Task: Search for flights for 1 adult from New York to Los Angeles on August 10, 2023.
Action: Mouse moved to (352, 369)
Screenshot: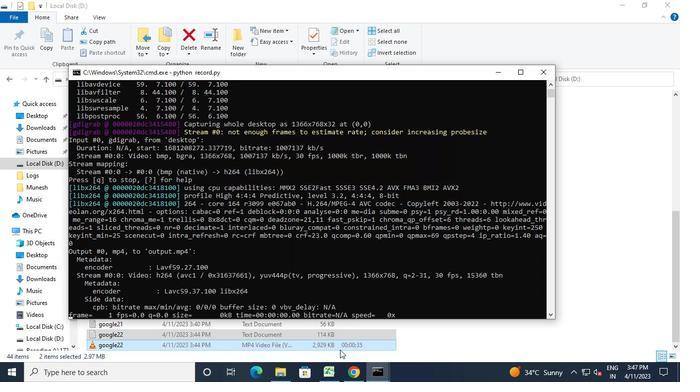 
Action: Mouse pressed left at (352, 369)
Screenshot: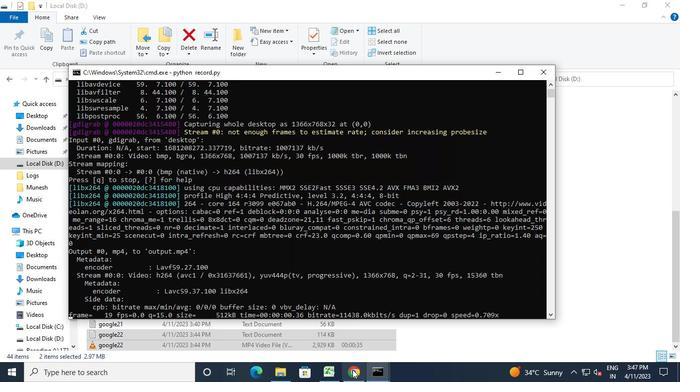 
Action: Mouse moved to (24, 214)
Screenshot: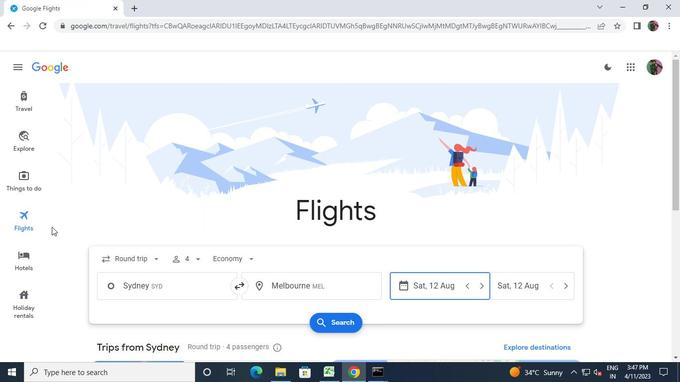 
Action: Mouse pressed left at (24, 214)
Screenshot: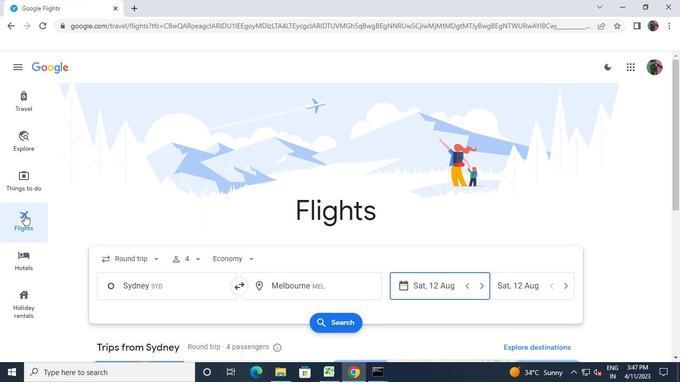 
Action: Mouse moved to (202, 258)
Screenshot: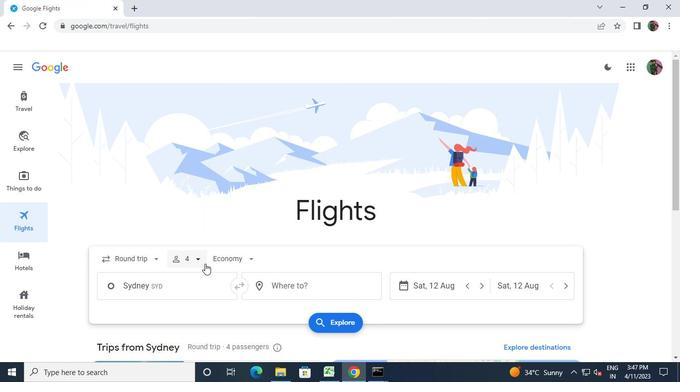 
Action: Mouse pressed left at (202, 258)
Screenshot: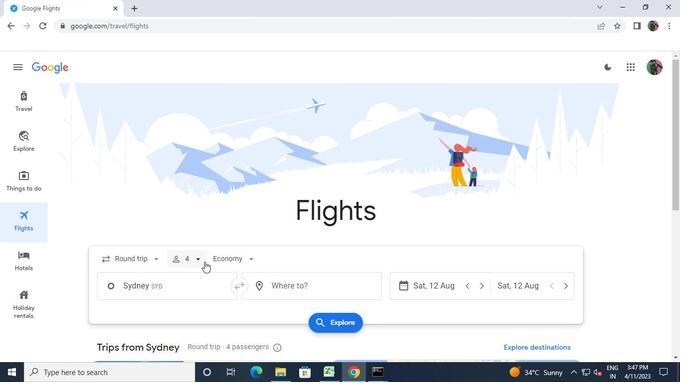 
Action: Mouse moved to (239, 282)
Screenshot: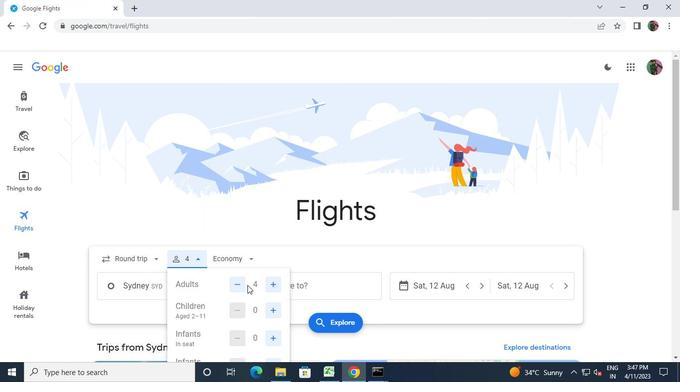 
Action: Mouse pressed left at (239, 282)
Screenshot: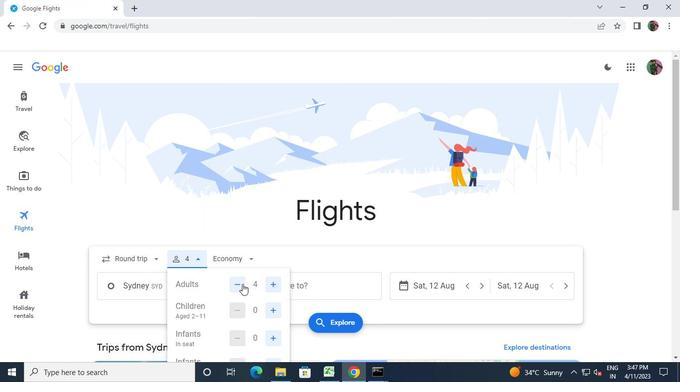 
Action: Mouse pressed left at (239, 282)
Screenshot: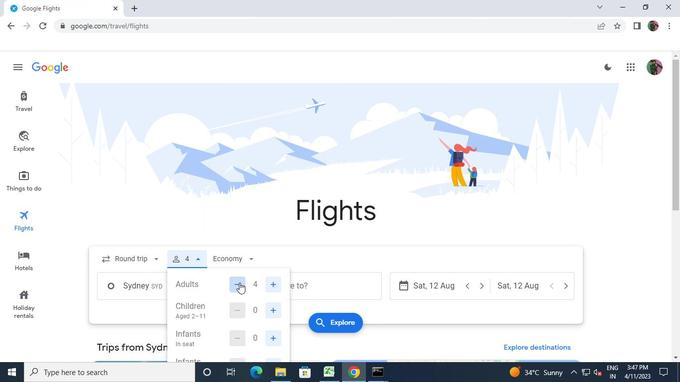 
Action: Mouse moved to (238, 183)
Screenshot: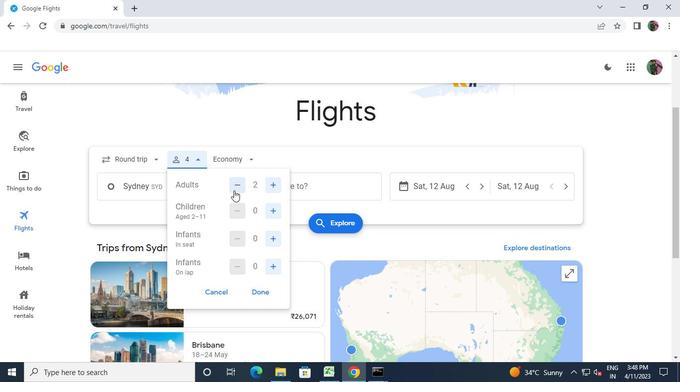 
Action: Mouse pressed left at (238, 183)
Screenshot: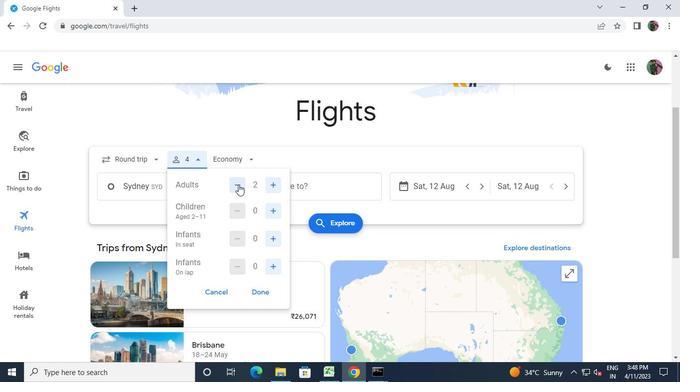 
Action: Mouse moved to (257, 287)
Screenshot: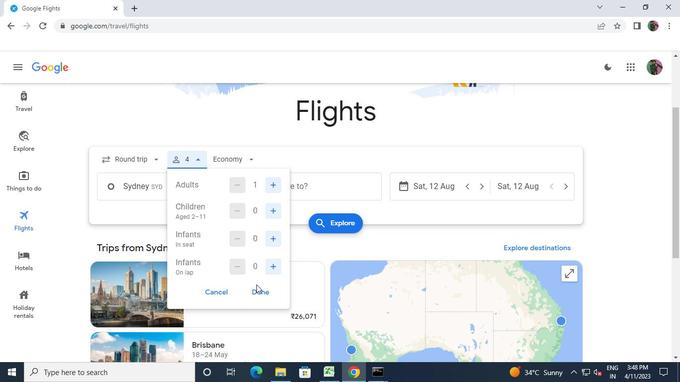 
Action: Mouse pressed left at (257, 287)
Screenshot: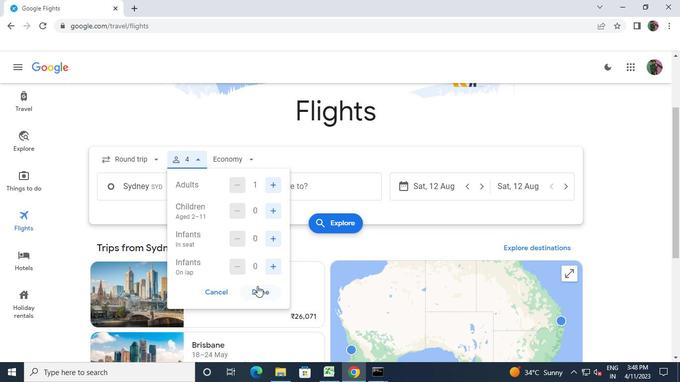 
Action: Mouse moved to (422, 189)
Screenshot: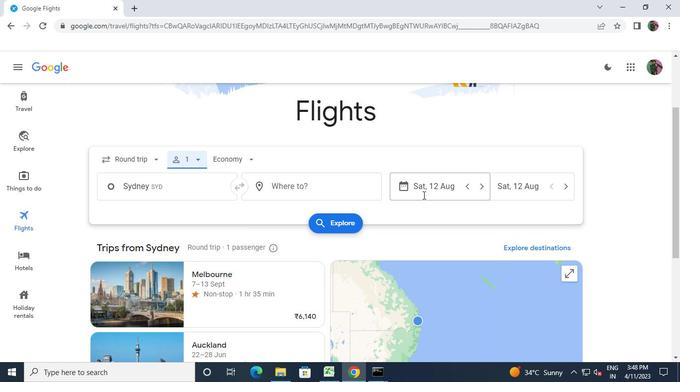 
Action: Mouse pressed left at (422, 189)
Screenshot: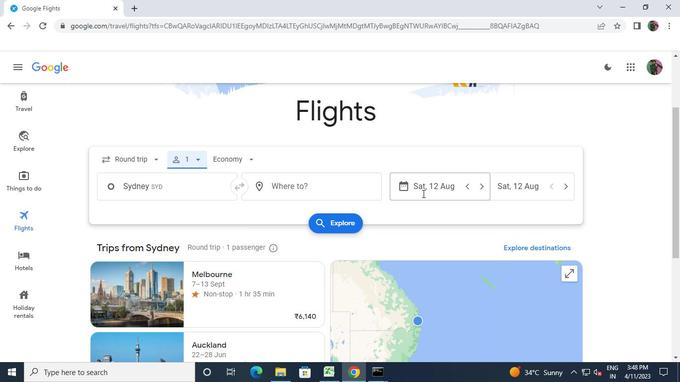 
Action: Mouse moved to (319, 189)
Screenshot: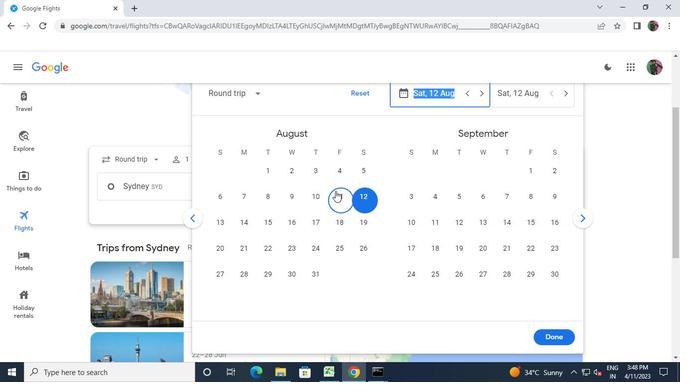 
Action: Mouse pressed left at (319, 189)
Screenshot: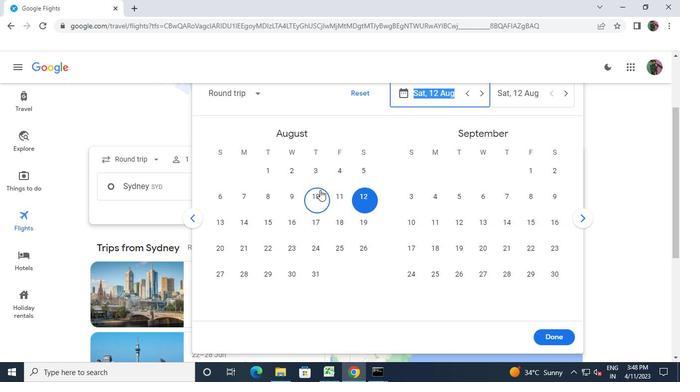 
Action: Mouse moved to (545, 331)
Screenshot: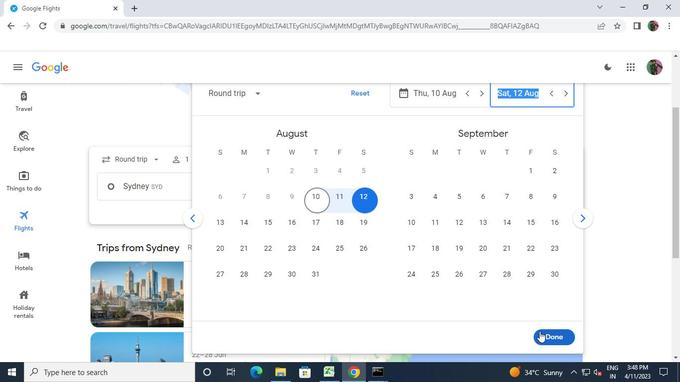 
Action: Mouse pressed left at (545, 331)
Screenshot: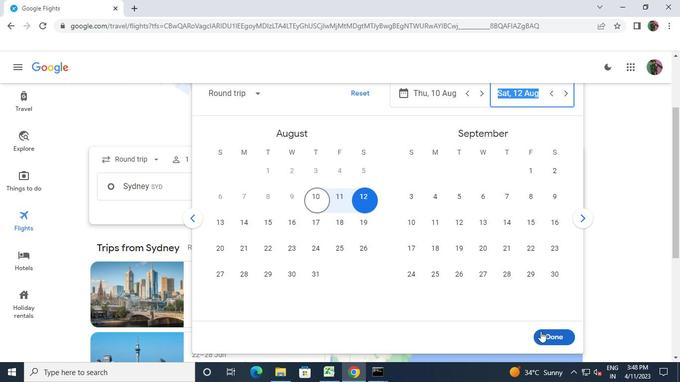 
Action: Mouse moved to (173, 189)
Screenshot: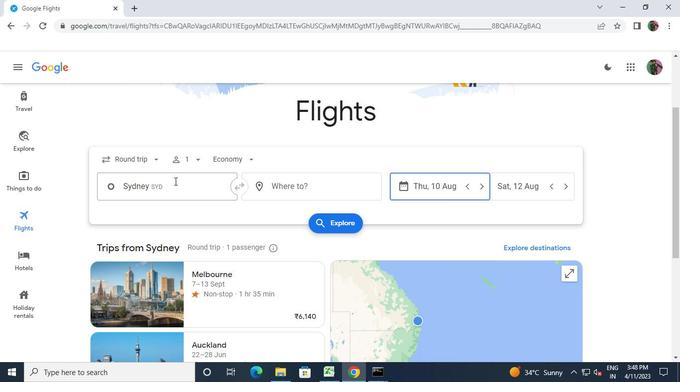 
Action: Mouse pressed left at (173, 189)
Screenshot: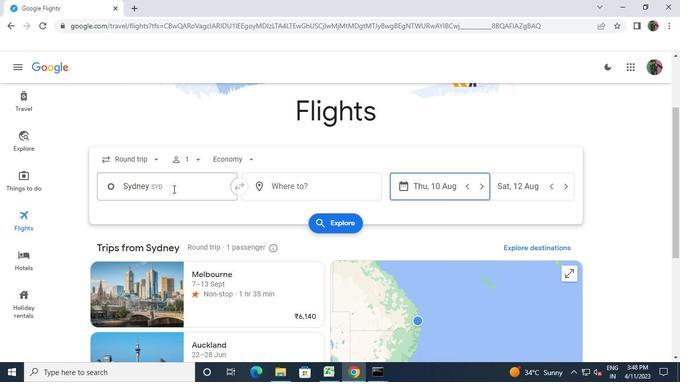 
Action: Keyboard Key.shift
Screenshot: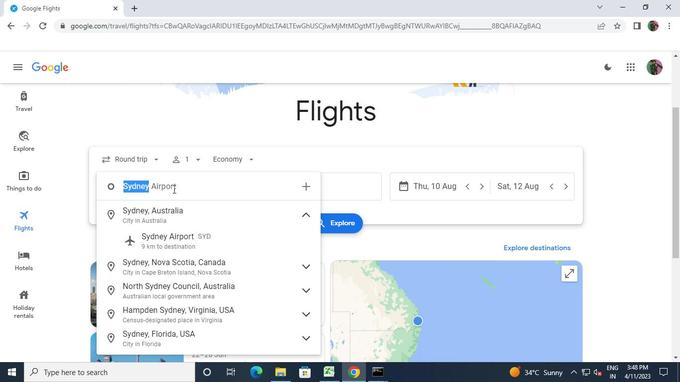 
Action: Keyboard N
Screenshot: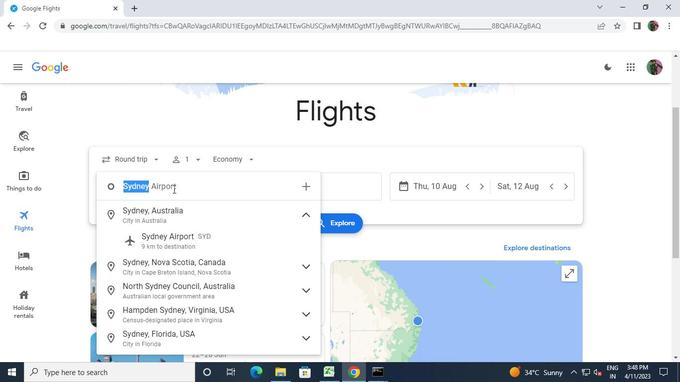 
Action: Keyboard e
Screenshot: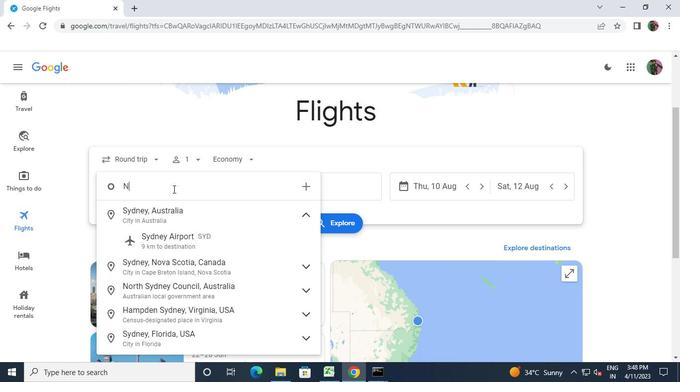
Action: Keyboard w
Screenshot: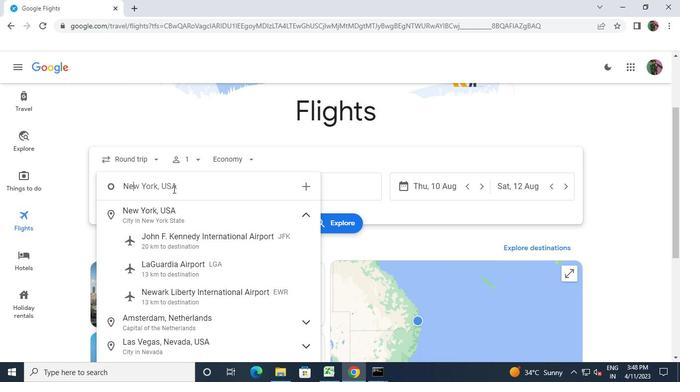 
Action: Keyboard Key.space
Screenshot: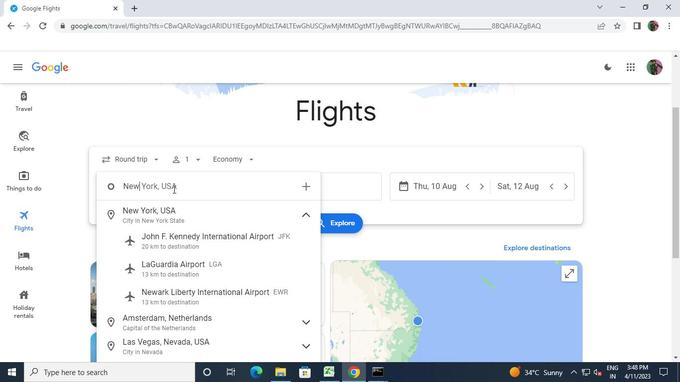
Action: Keyboard y
Screenshot: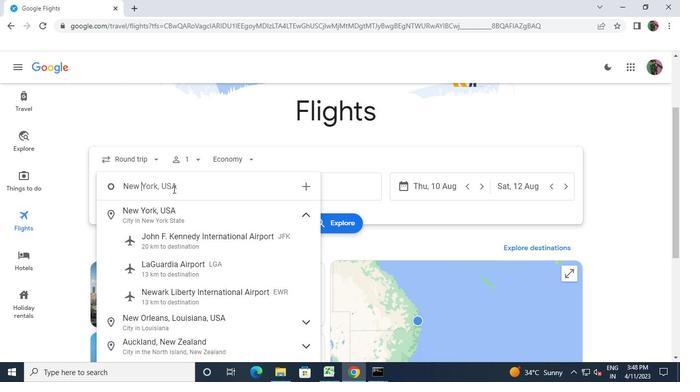 
Action: Keyboard o
Screenshot: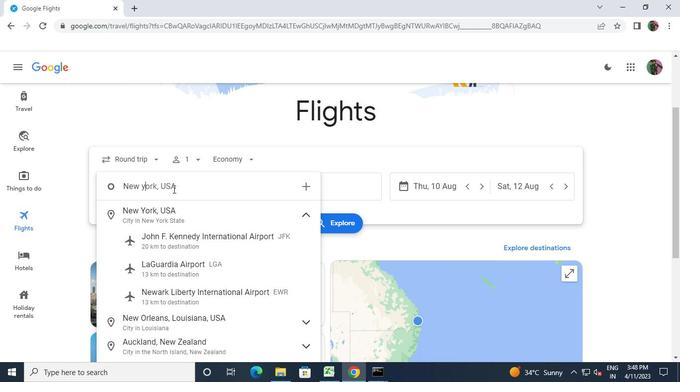 
Action: Mouse moved to (168, 218)
Screenshot: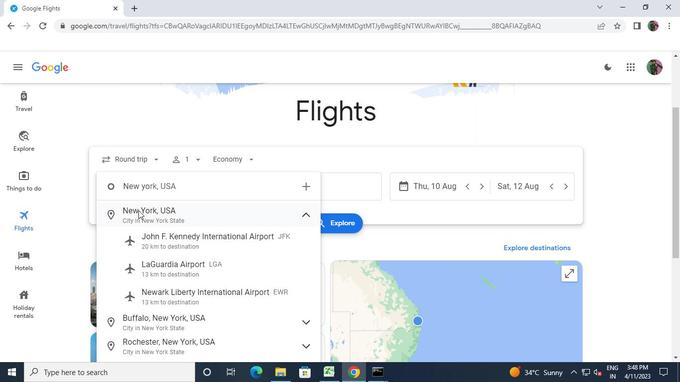 
Action: Mouse pressed left at (168, 218)
Screenshot: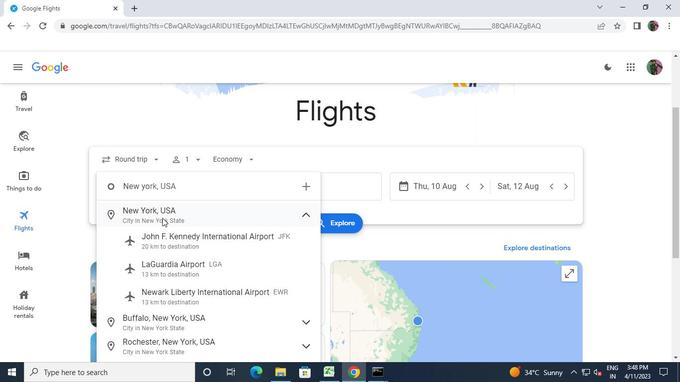 
Action: Mouse moved to (271, 192)
Screenshot: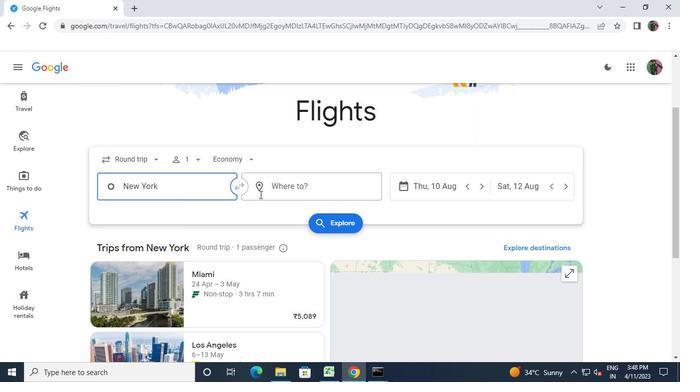 
Action: Mouse pressed left at (271, 192)
Screenshot: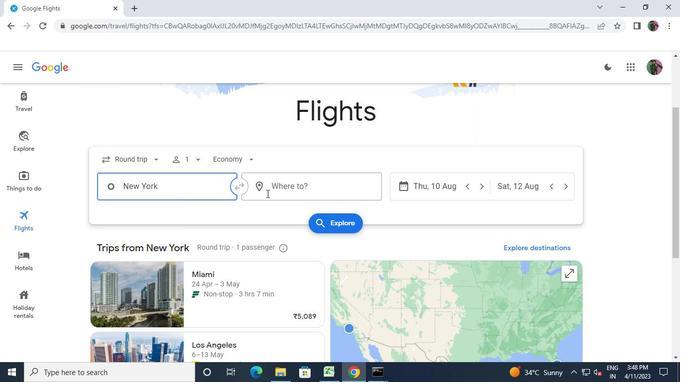 
Action: Keyboard l
Screenshot: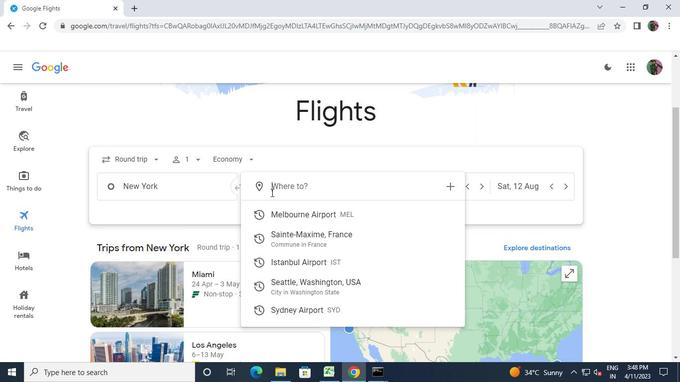 
Action: Keyboard o
Screenshot: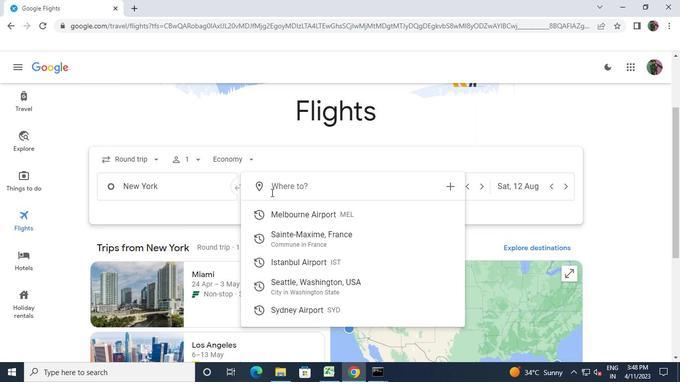 
Action: Keyboard s
Screenshot: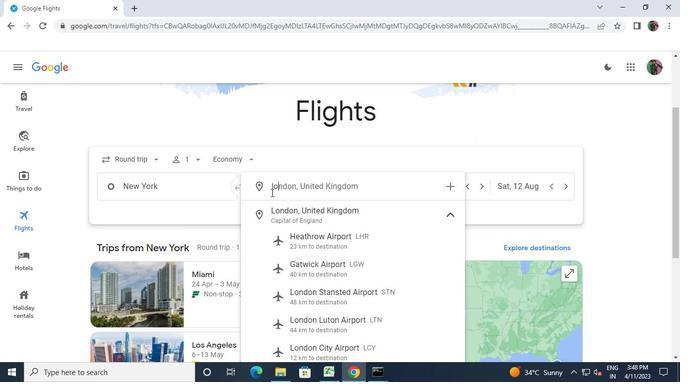 
Action: Mouse moved to (293, 183)
Screenshot: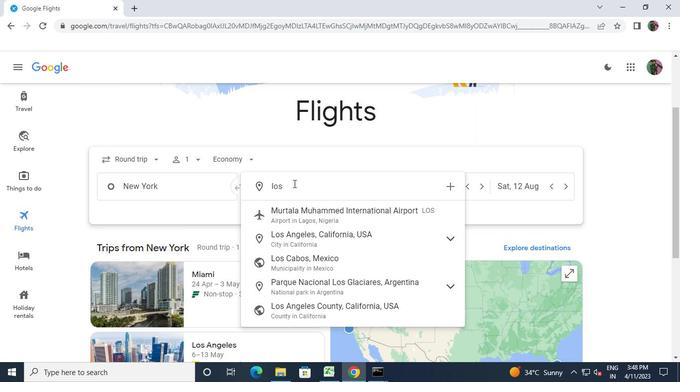 
Action: Keyboard Key.space
Screenshot: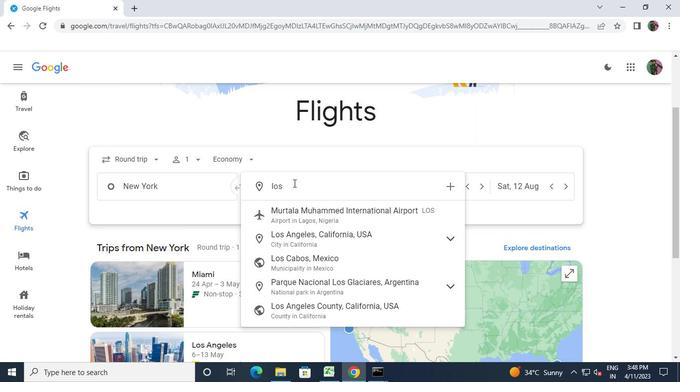 
Action: Mouse moved to (303, 218)
Screenshot: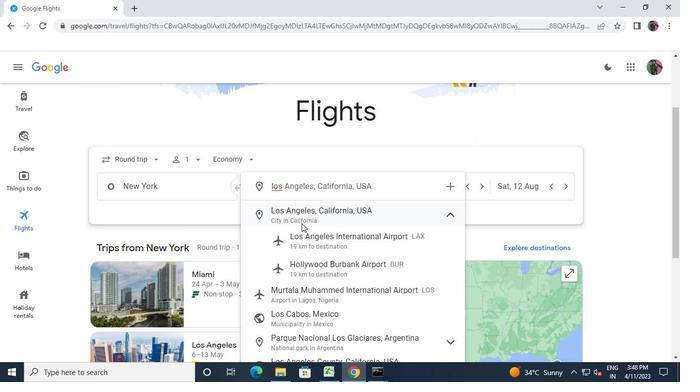 
Action: Mouse pressed left at (303, 218)
Screenshot: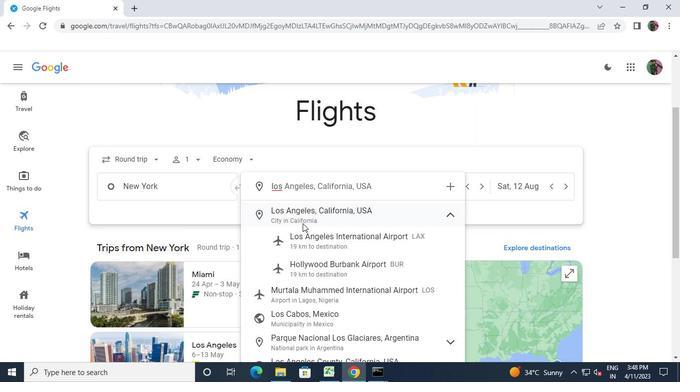 
Action: Mouse moved to (329, 220)
Screenshot: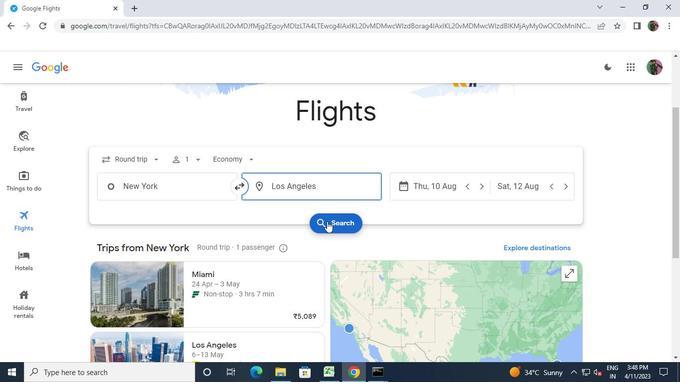 
Action: Mouse pressed left at (329, 220)
Screenshot: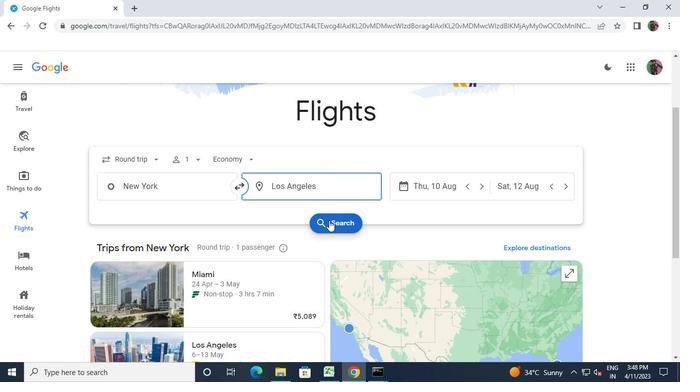 
Action: Mouse moved to (474, 303)
Screenshot: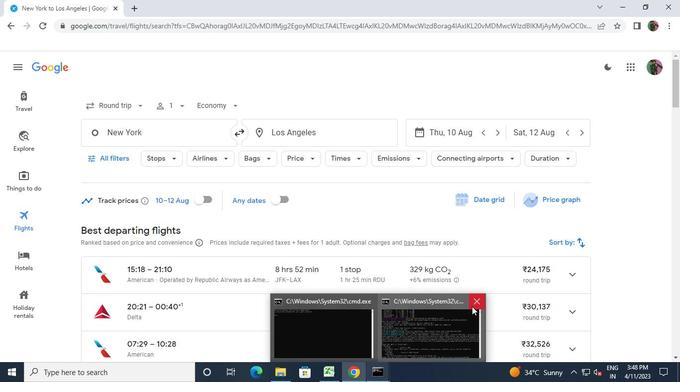 
Action: Mouse pressed left at (474, 303)
Screenshot: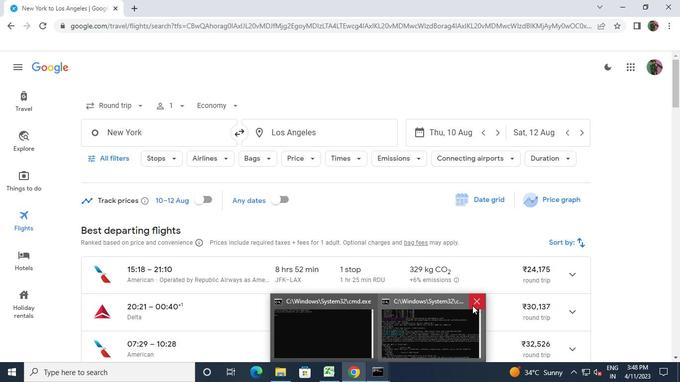 
